 Task: Create in the project BullseyeWorks and in the Backlog issue 'Develop a new feature to allow for virtual reality or augmented reality experiences' a child issue 'Integration with career development systems', and assign it to team member softage.4@softage.net. Create in the project BullseyeWorks and in the Backlog issue 'Implement a new feature to allow for voice-based navigation and control of the system' a child issue 'Big data model interpretability and transparency remediation and testing', and assign it to team member softage.1@softage.net
Action: Mouse moved to (172, 46)
Screenshot: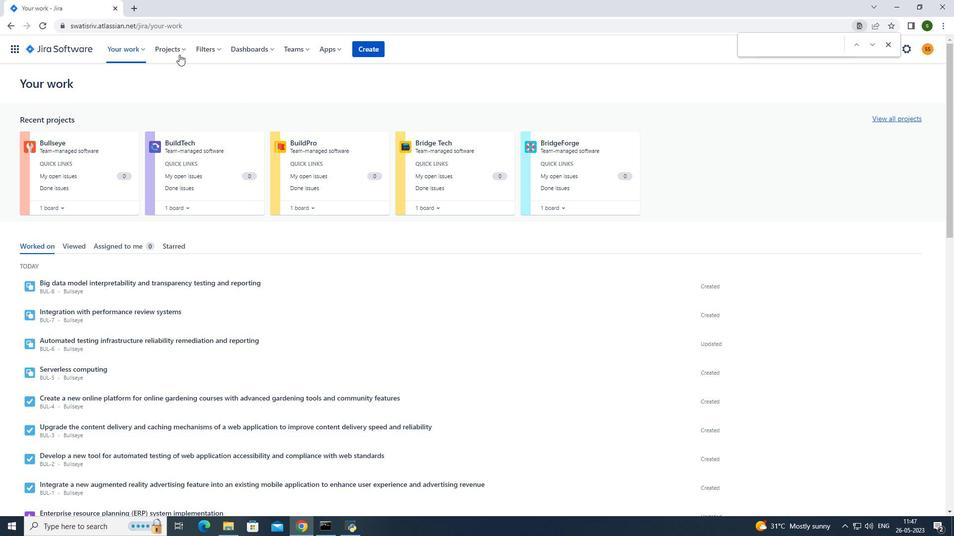 
Action: Mouse pressed left at (172, 46)
Screenshot: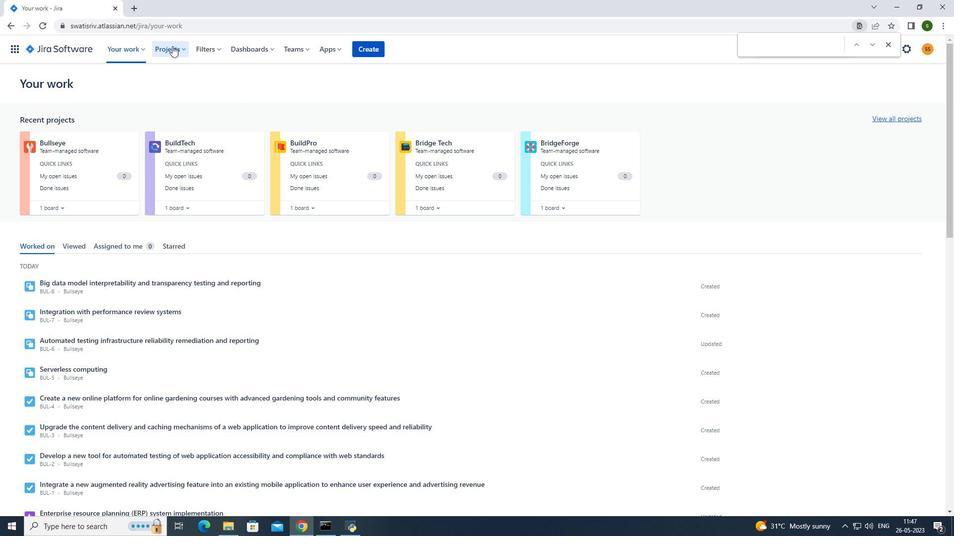 
Action: Mouse moved to (208, 85)
Screenshot: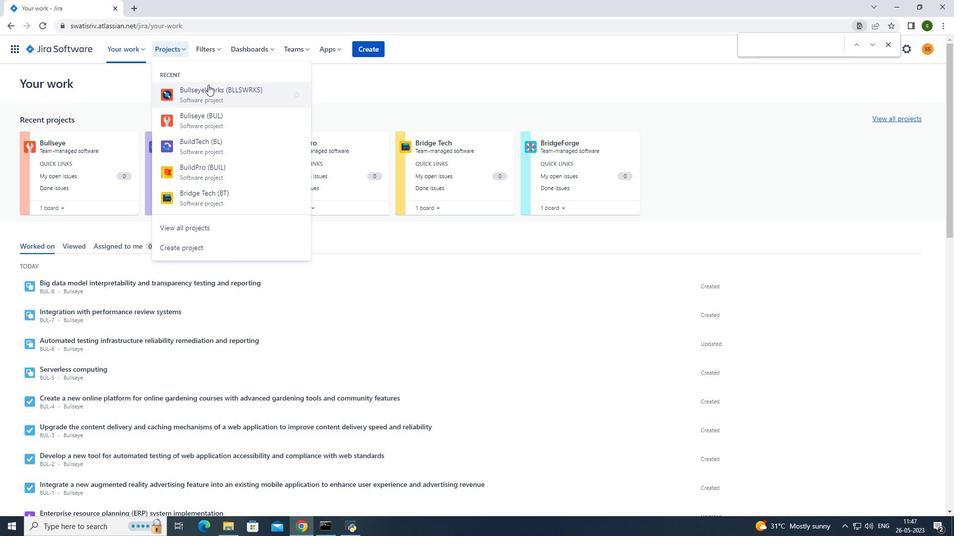 
Action: Mouse pressed left at (208, 85)
Screenshot: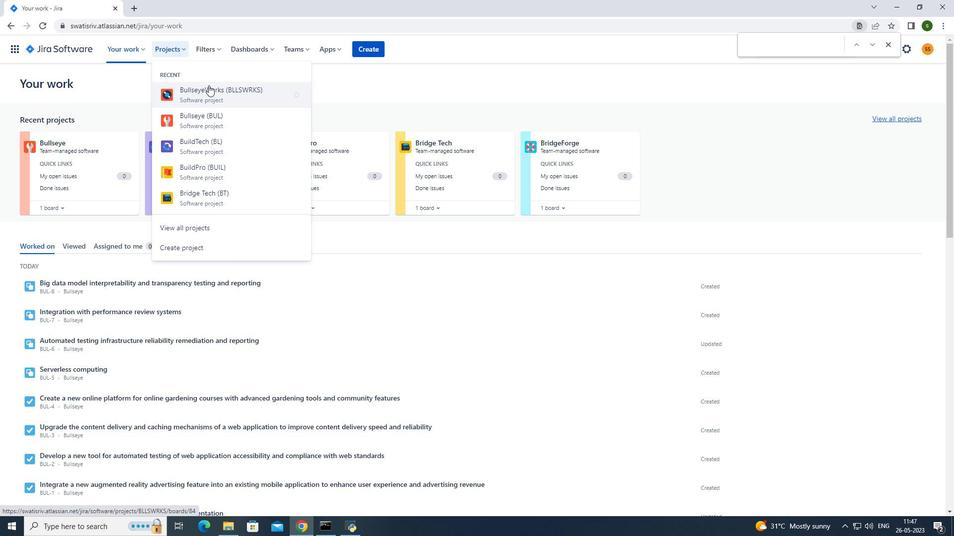 
Action: Mouse moved to (86, 153)
Screenshot: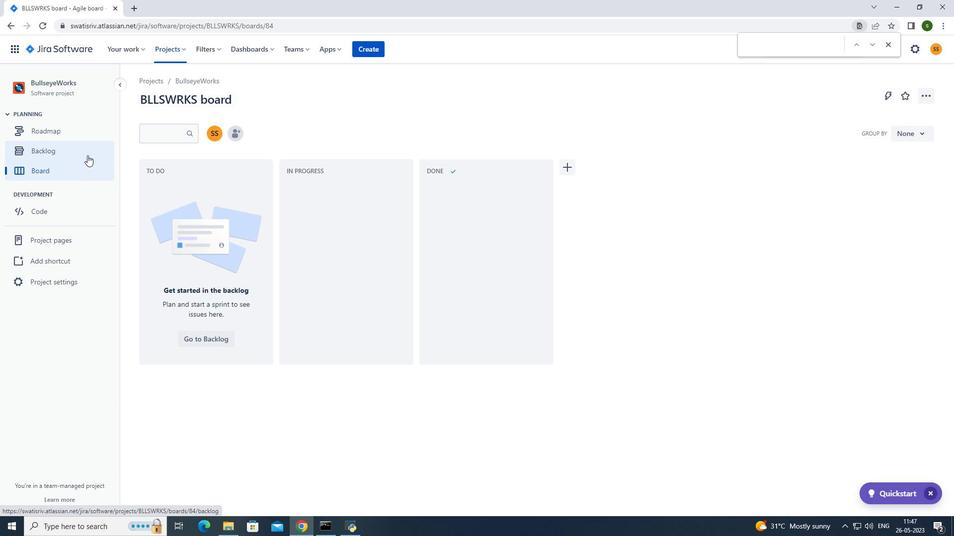 
Action: Mouse pressed left at (86, 153)
Screenshot: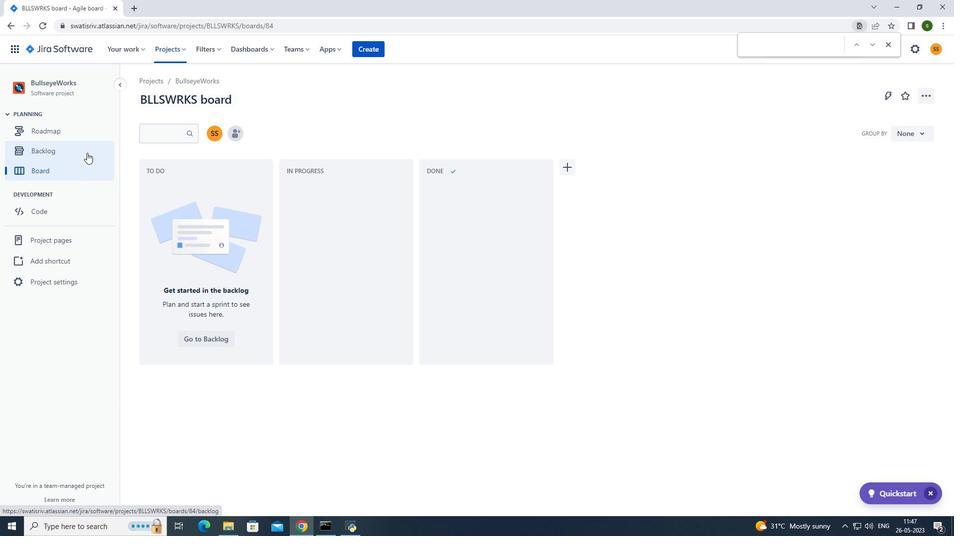 
Action: Mouse moved to (431, 308)
Screenshot: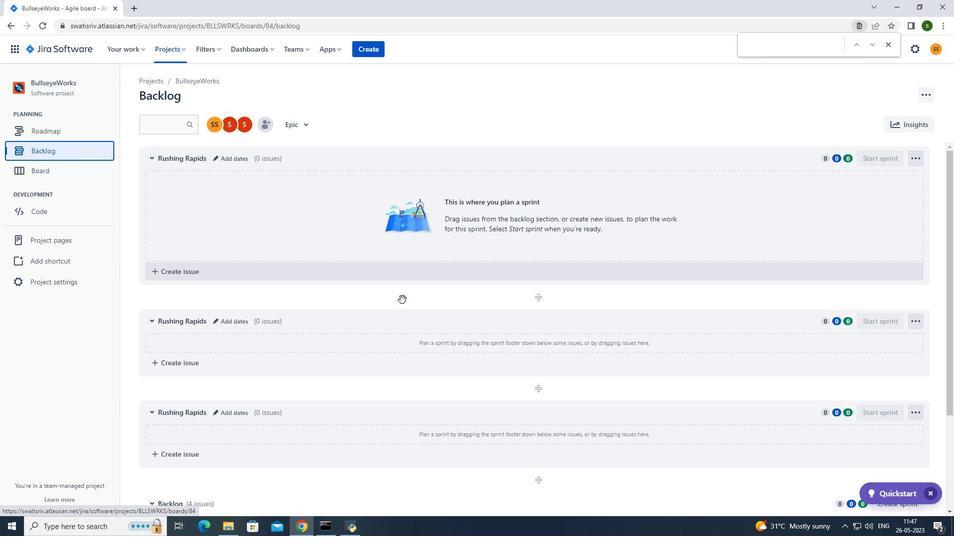 
Action: Mouse scrolled (431, 308) with delta (0, 0)
Screenshot: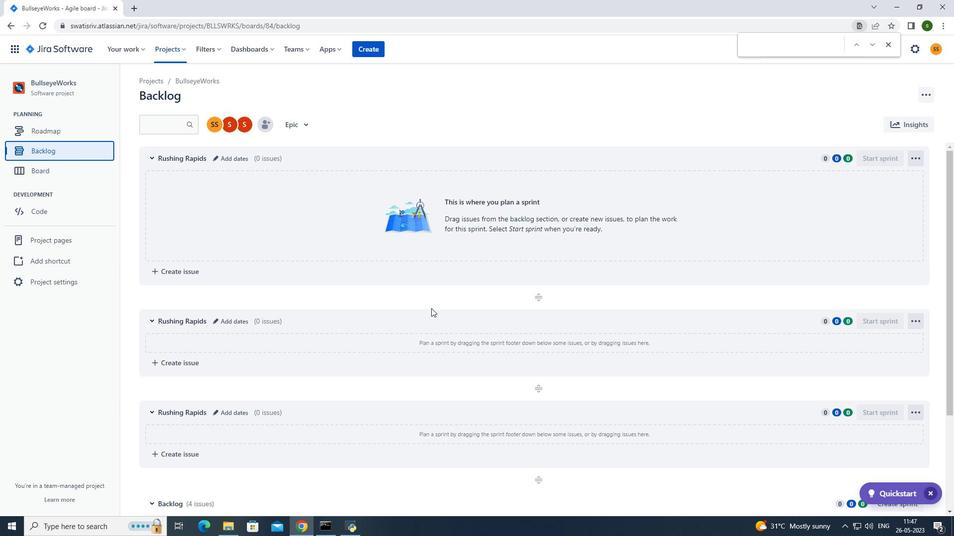 
Action: Mouse scrolled (431, 308) with delta (0, 0)
Screenshot: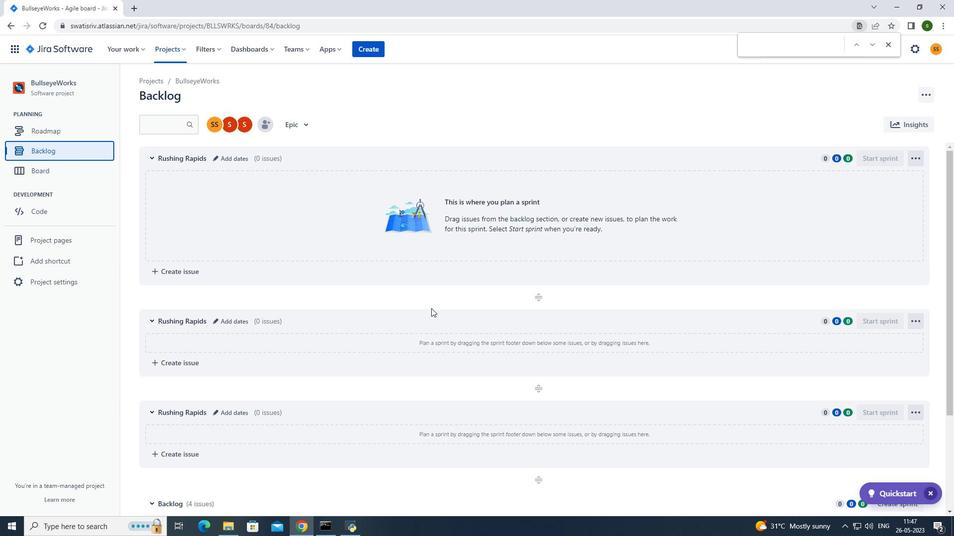 
Action: Mouse scrolled (431, 308) with delta (0, 0)
Screenshot: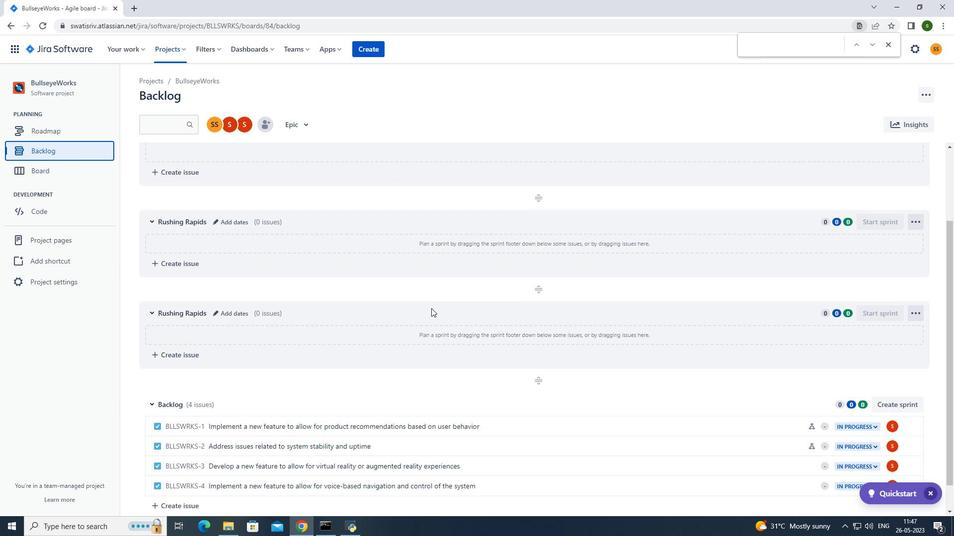 
Action: Mouse scrolled (431, 308) with delta (0, 0)
Screenshot: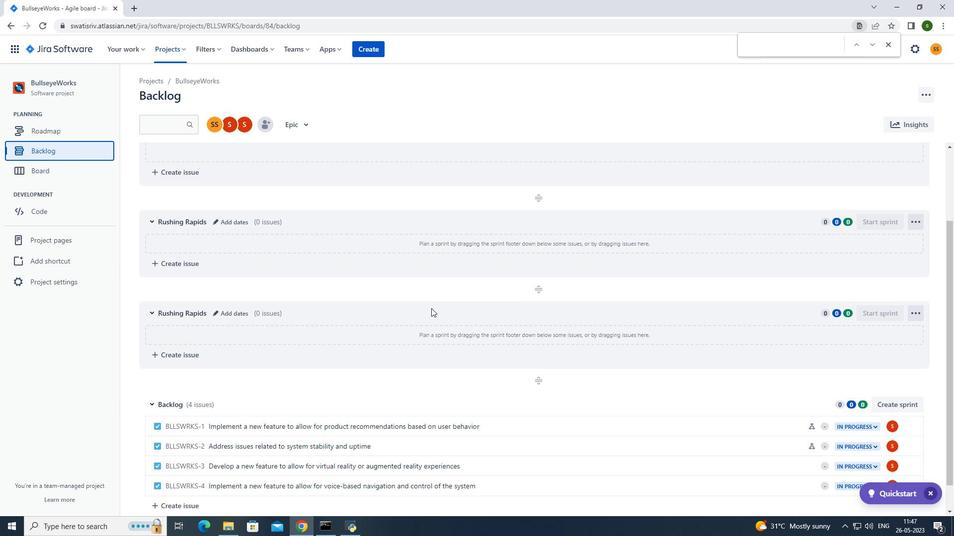 
Action: Mouse moved to (563, 434)
Screenshot: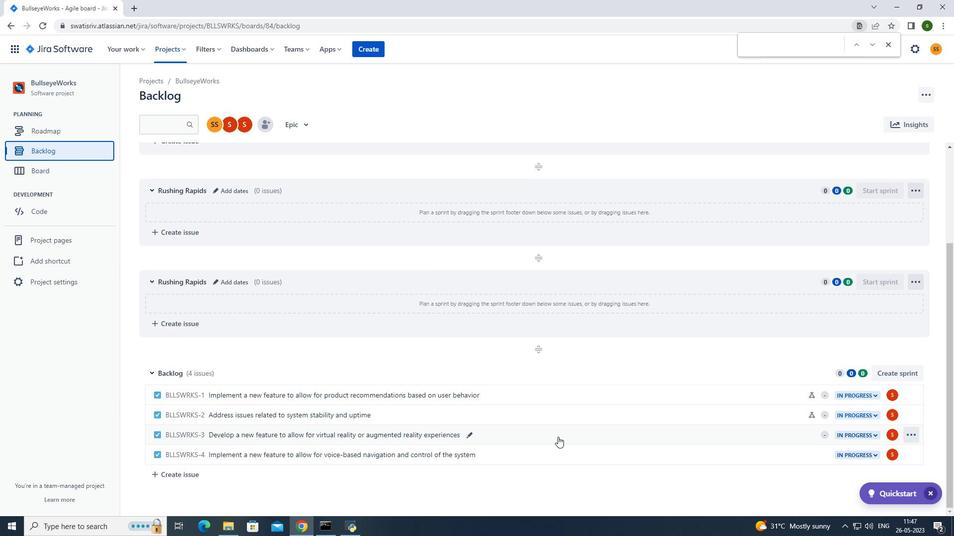 
Action: Mouse pressed left at (563, 434)
Screenshot: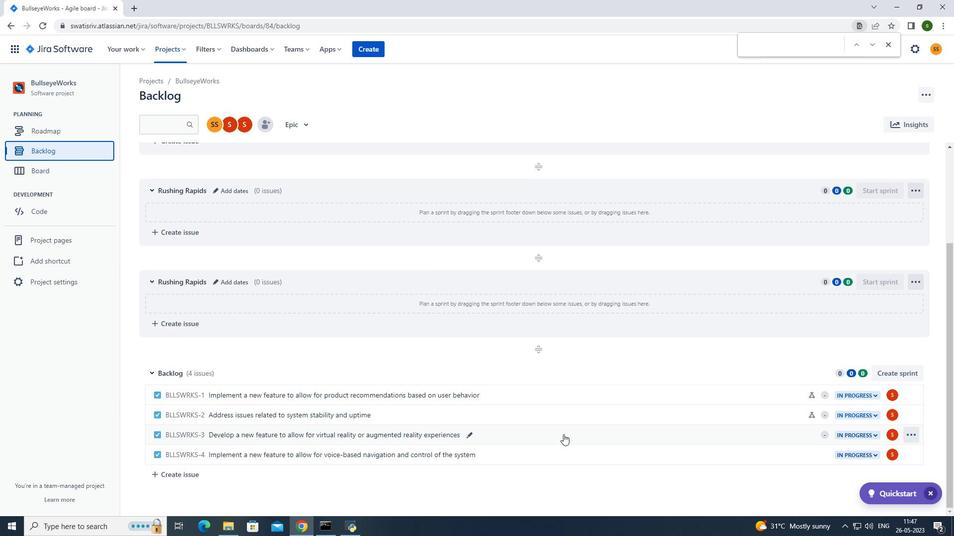 
Action: Mouse moved to (772, 221)
Screenshot: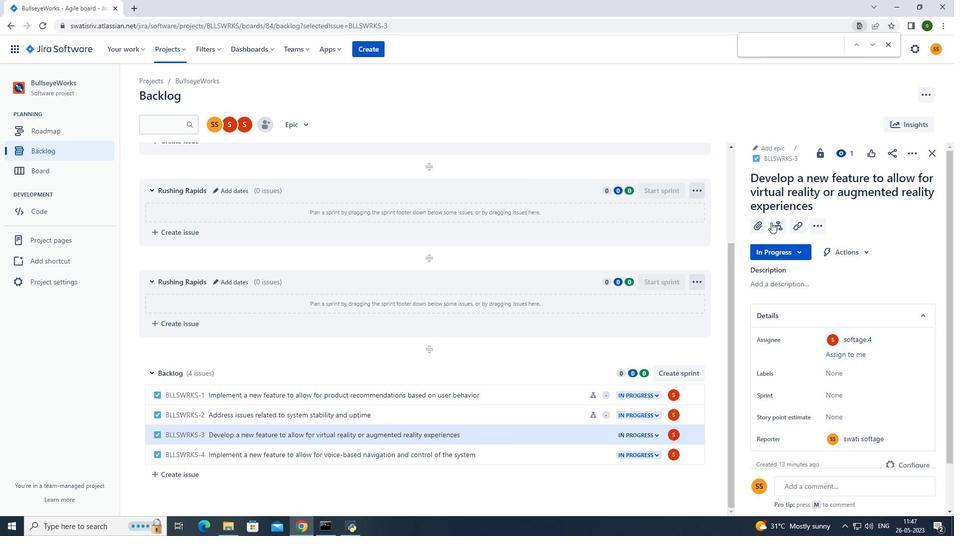 
Action: Mouse pressed left at (772, 221)
Screenshot: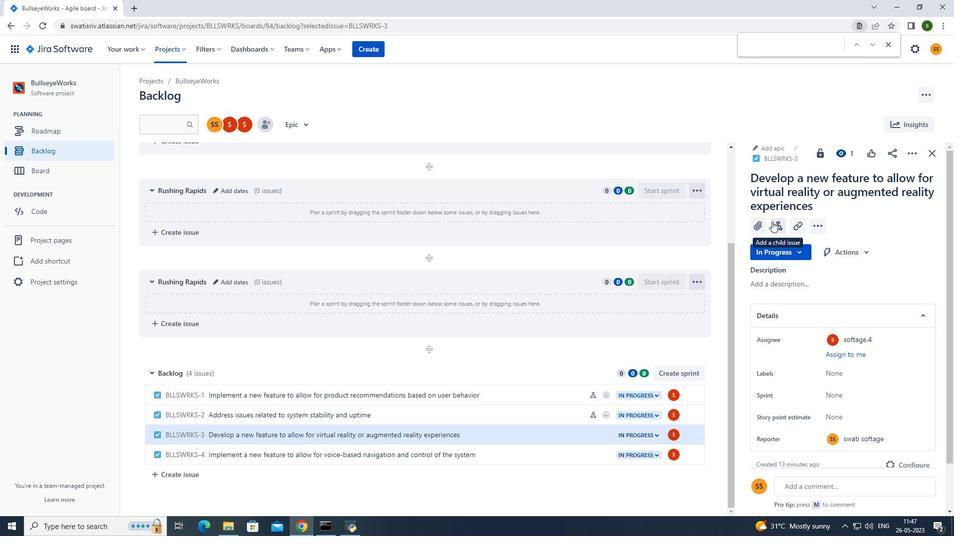 
Action: Mouse moved to (790, 323)
Screenshot: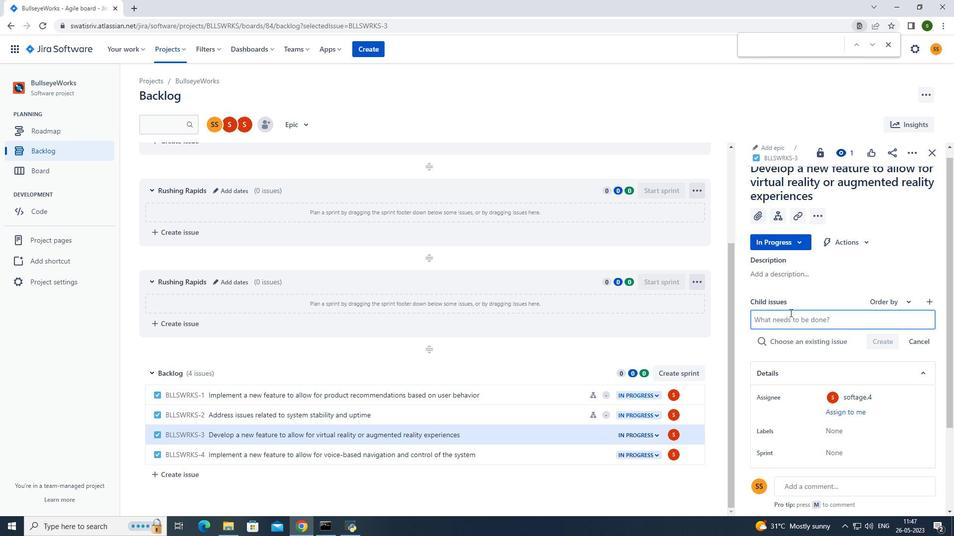 
Action: Mouse pressed left at (790, 323)
Screenshot: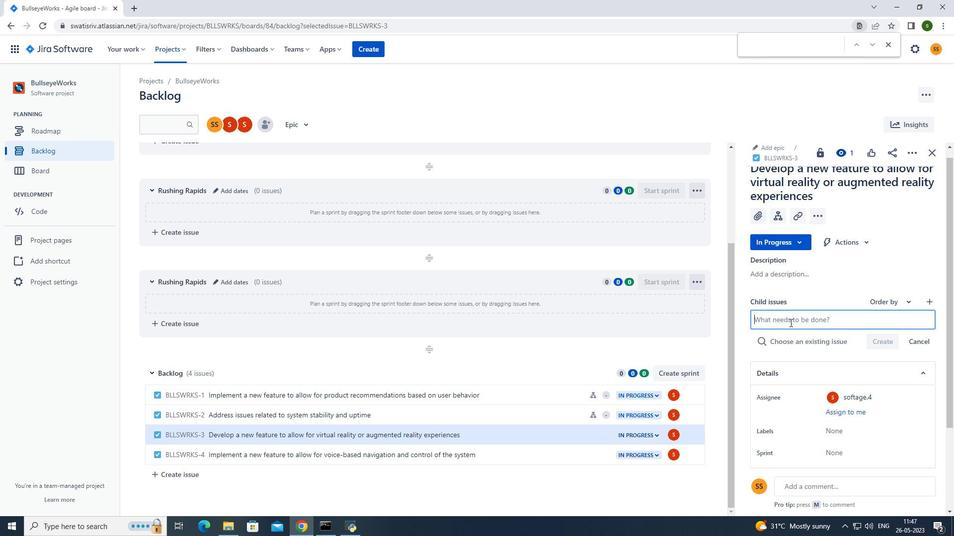 
Action: Mouse moved to (790, 323)
Screenshot: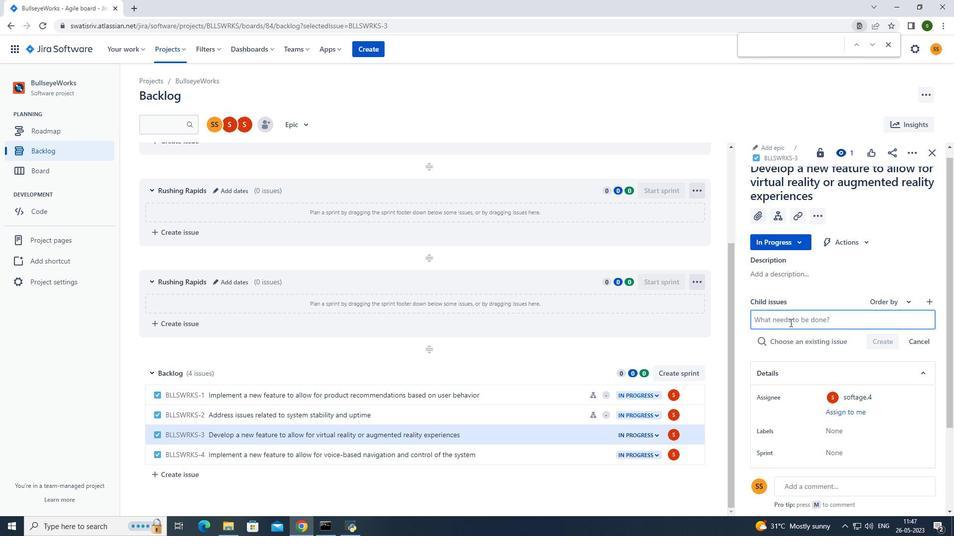
Action: Key pressed <Key.caps_lock>I<Key.caps_lock>ntegration<Key.space>with<Key.space>career<Key.space>development<Key.space>systems<Key.enter>
Screenshot: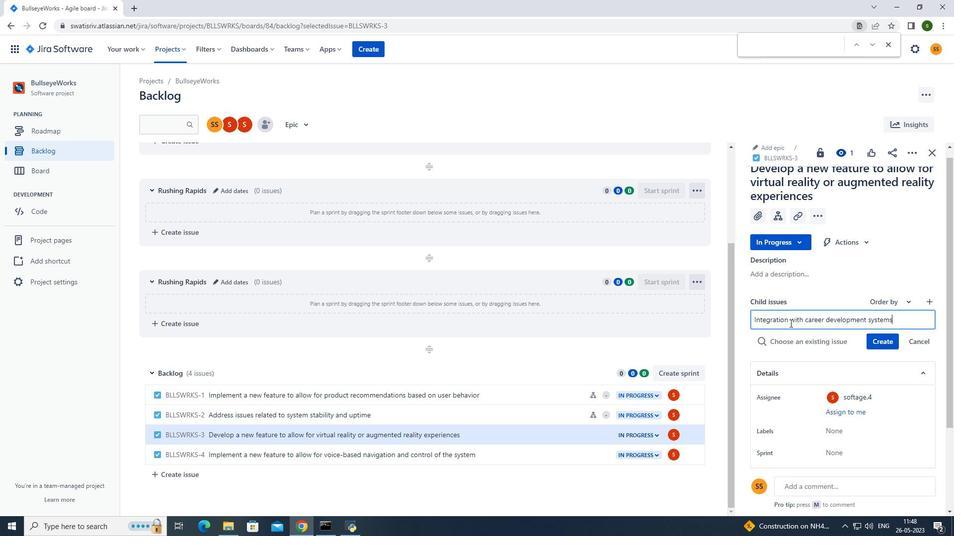 
Action: Mouse moved to (890, 323)
Screenshot: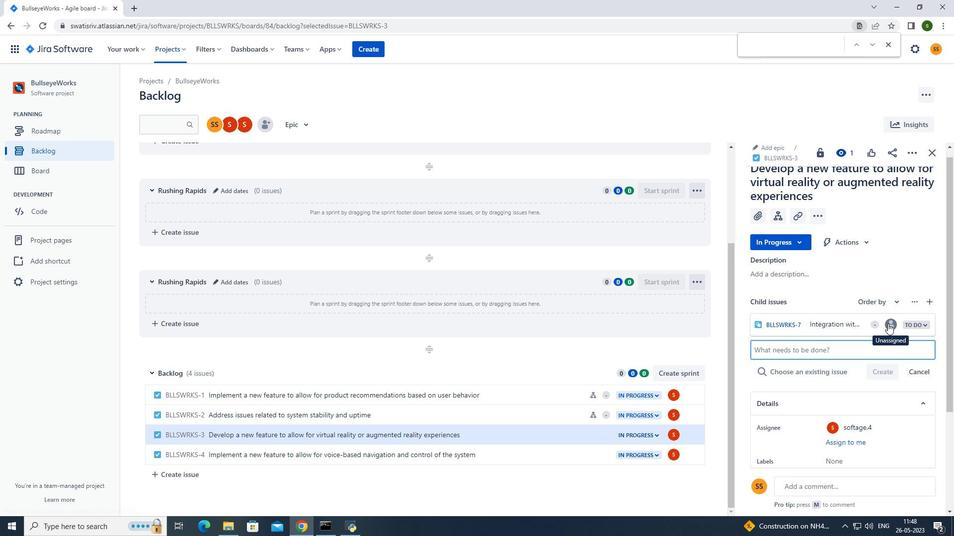 
Action: Mouse pressed left at (890, 323)
Screenshot: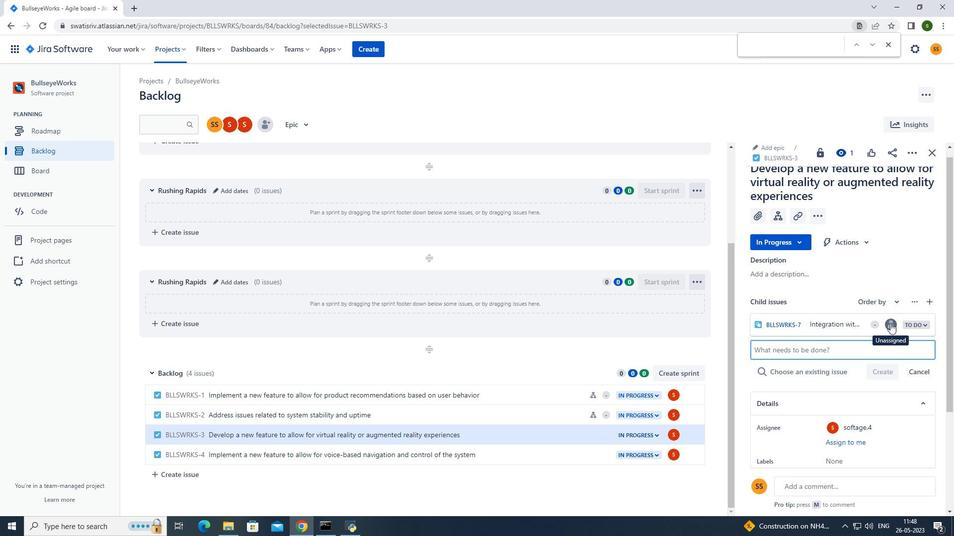 
Action: Mouse moved to (806, 272)
Screenshot: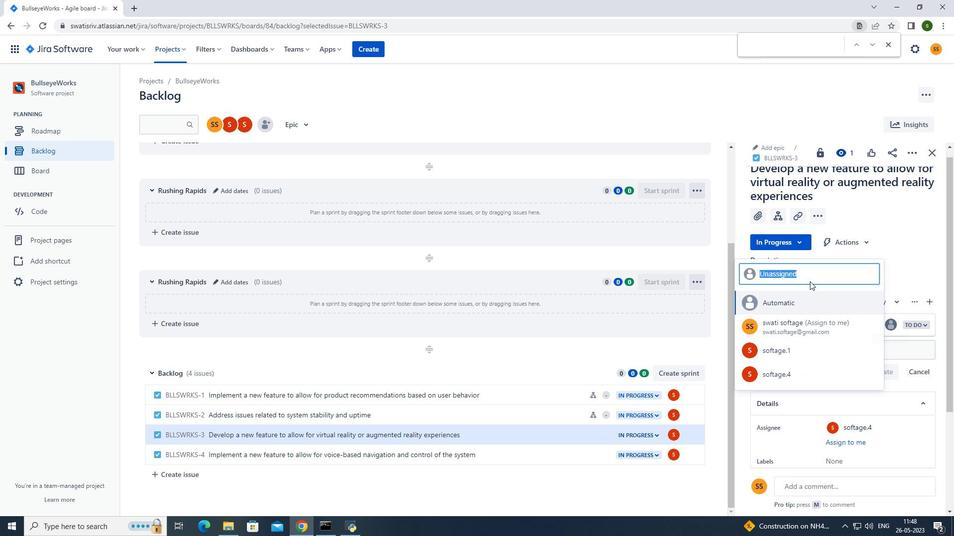 
Action: Key pressed softage.4<Key.shift>@softage.net
Screenshot: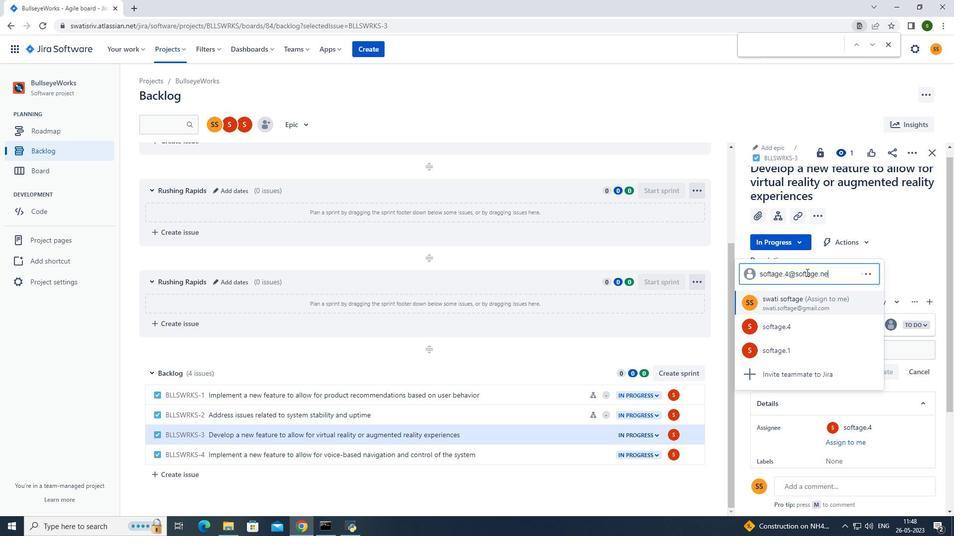 
Action: Mouse moved to (800, 324)
Screenshot: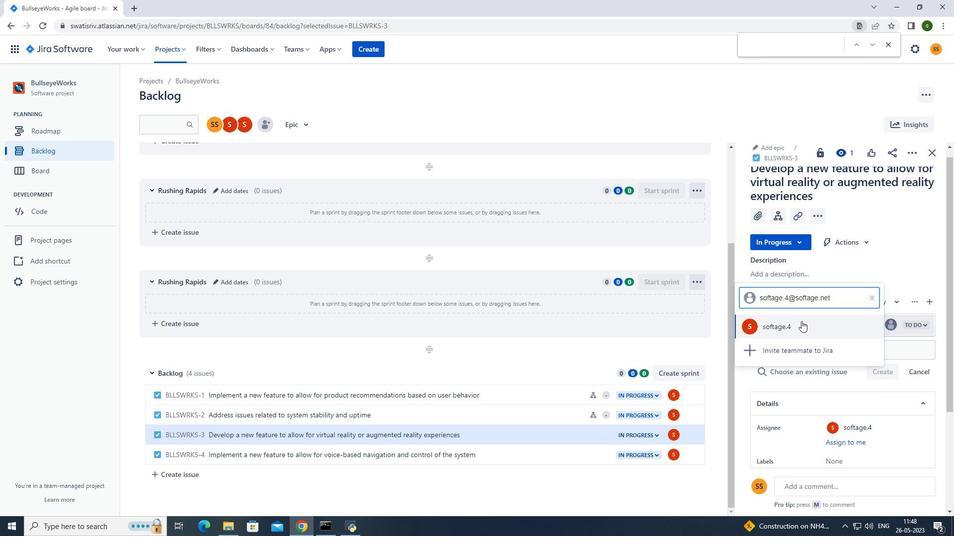 
Action: Mouse pressed left at (800, 324)
Screenshot: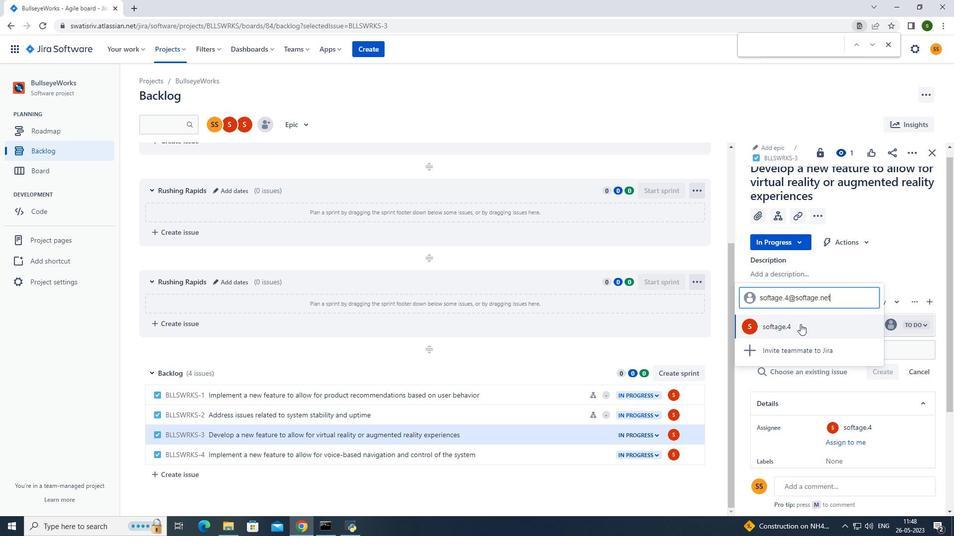 
Action: Mouse moved to (406, 108)
Screenshot: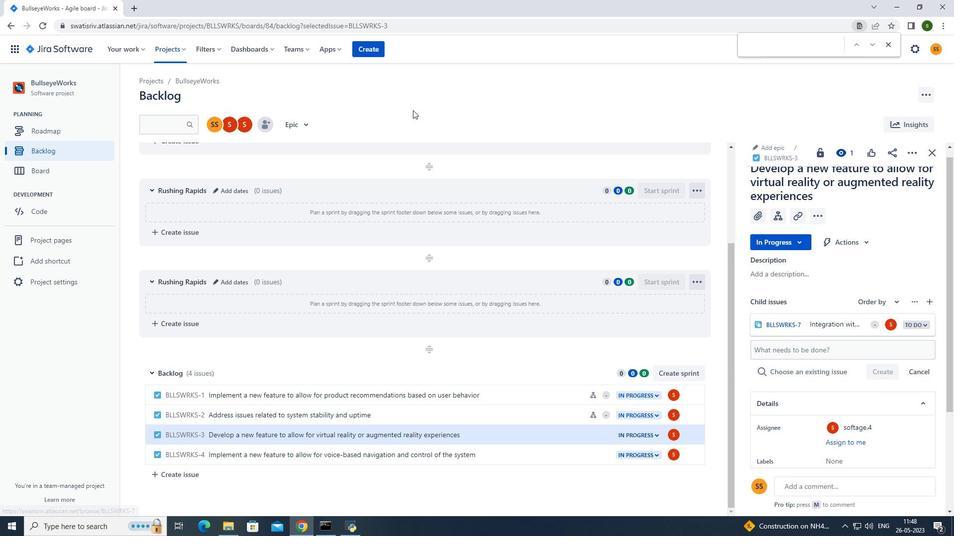 
Action: Mouse pressed left at (406, 108)
Screenshot: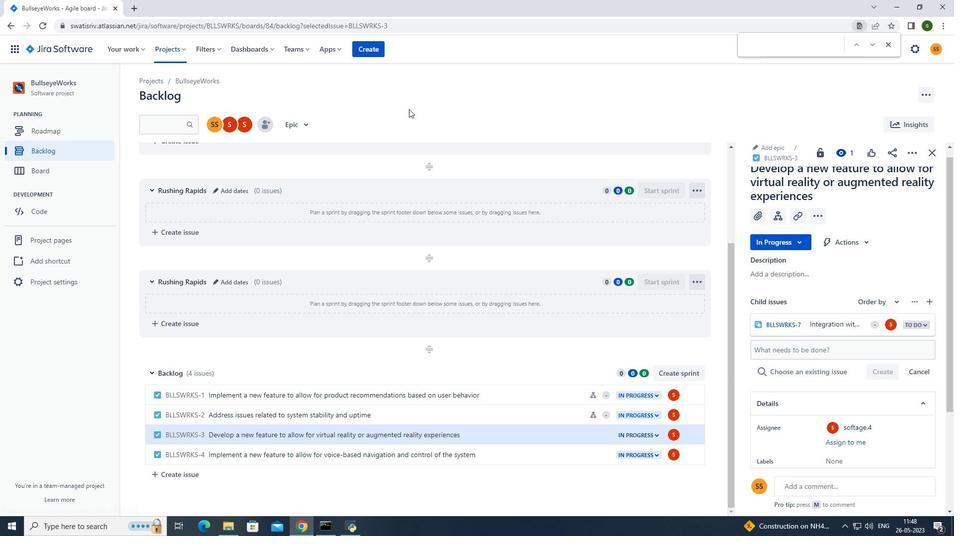 
Action: Mouse moved to (169, 46)
Screenshot: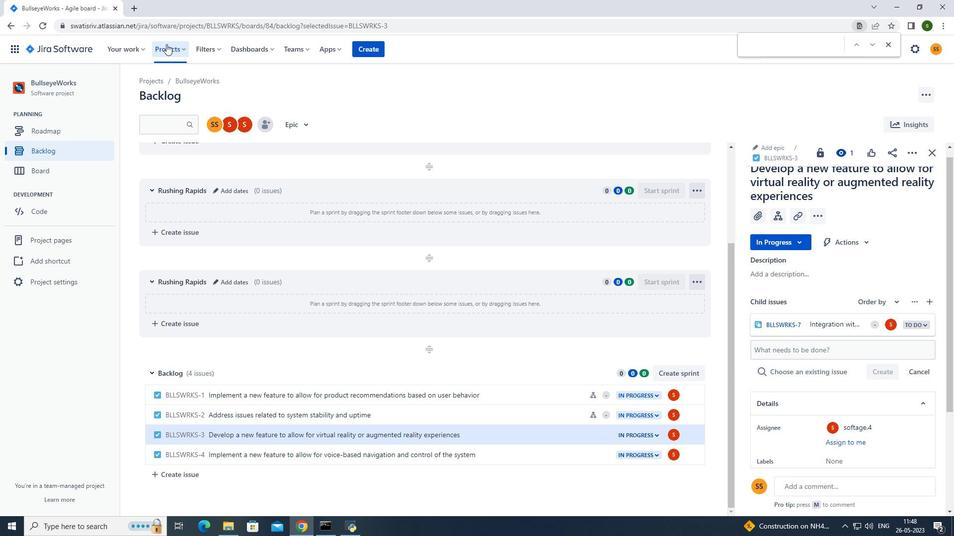 
Action: Mouse pressed left at (169, 46)
Screenshot: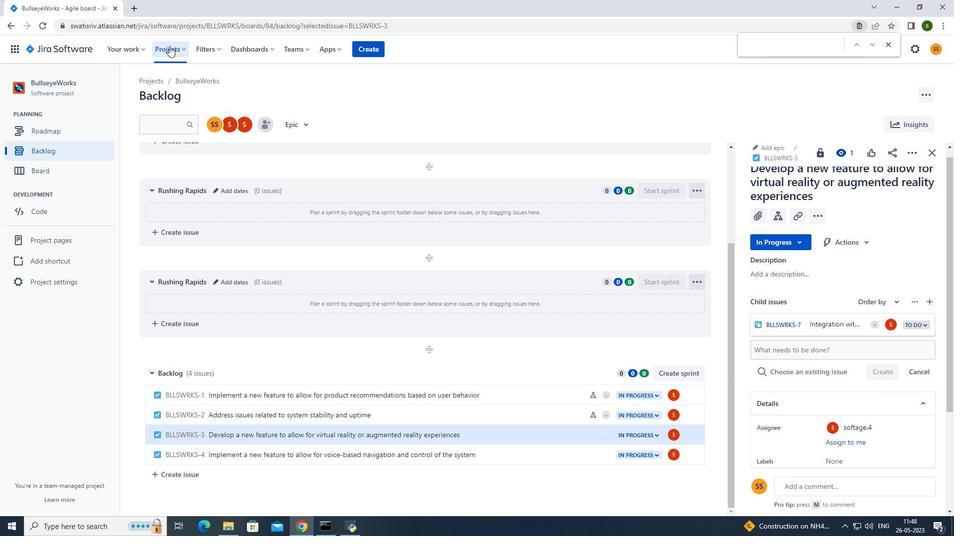 
Action: Mouse moved to (193, 94)
Screenshot: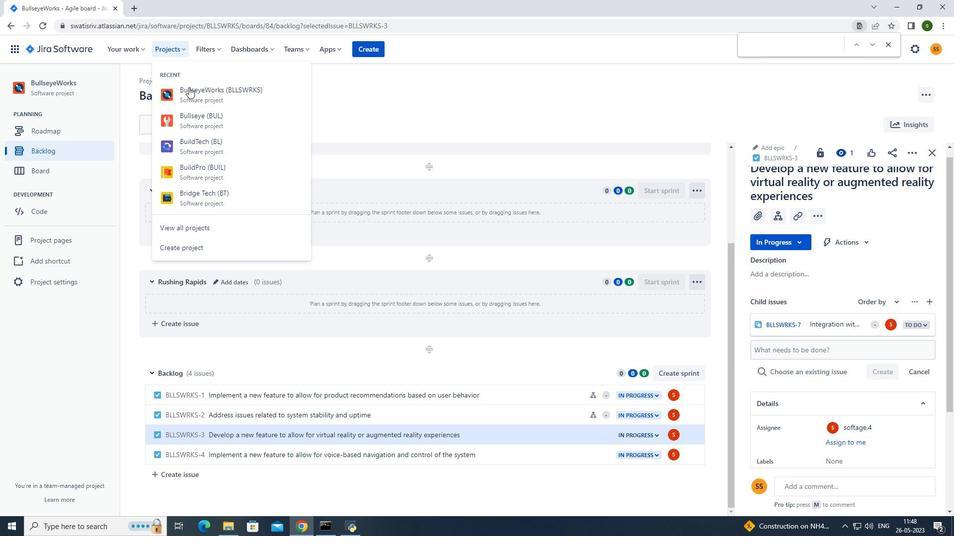 
Action: Mouse pressed left at (193, 94)
Screenshot: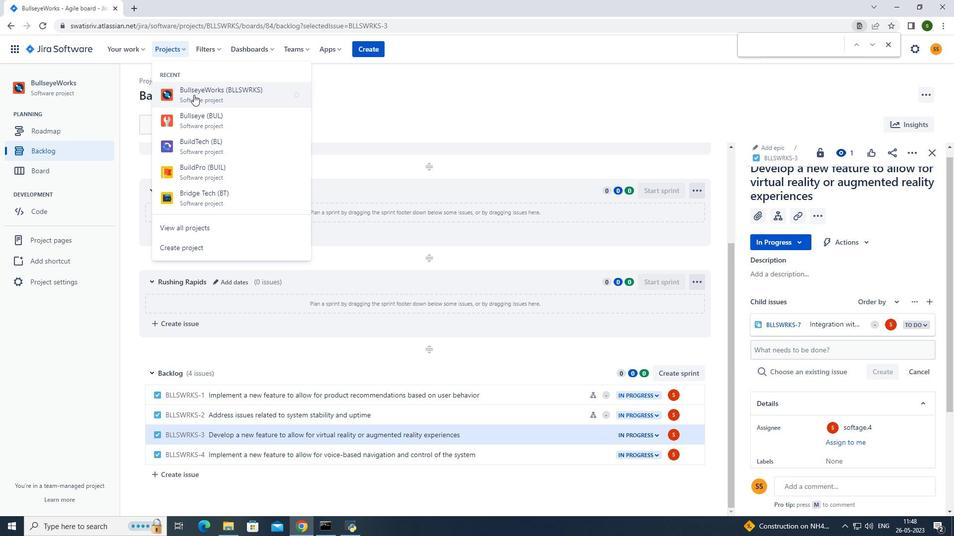 
Action: Mouse moved to (83, 149)
Screenshot: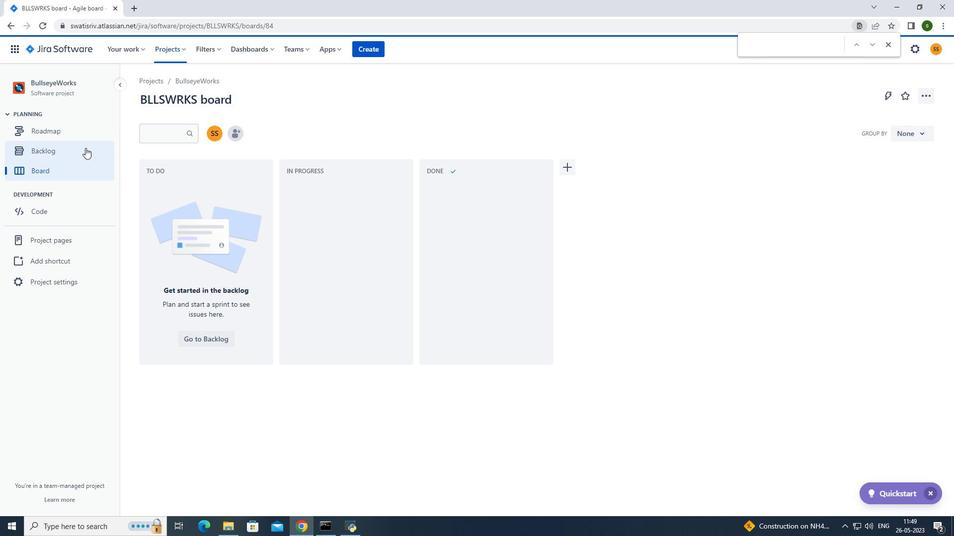 
Action: Mouse pressed left at (83, 149)
Screenshot: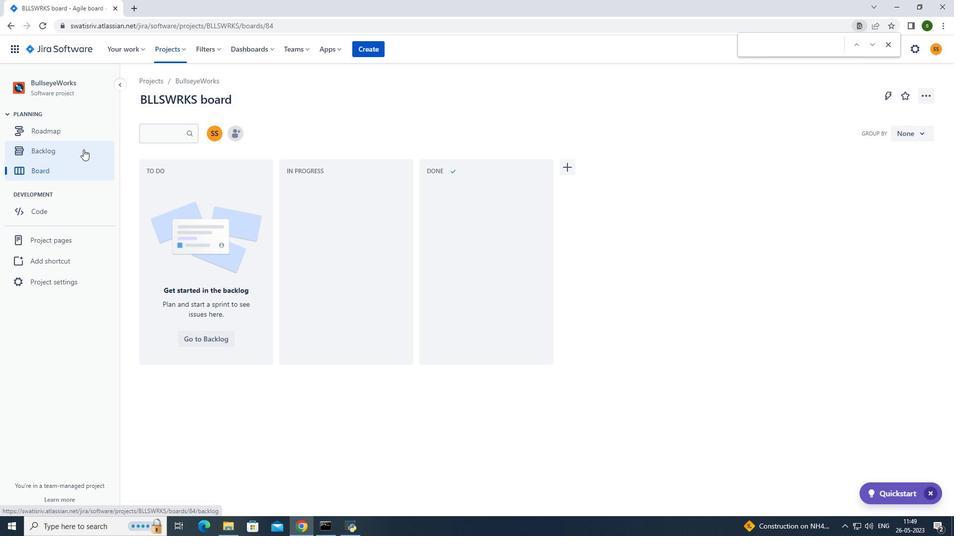 
Action: Mouse moved to (375, 325)
Screenshot: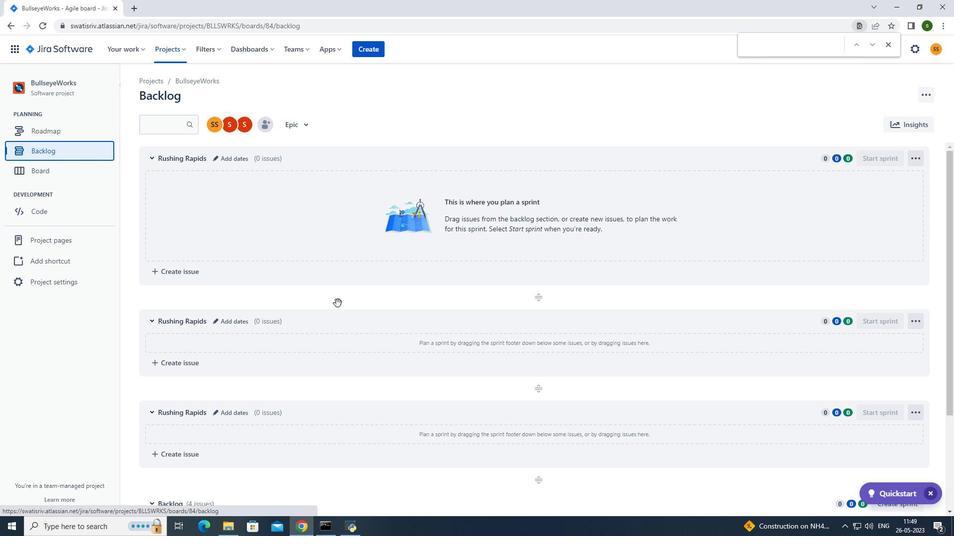 
Action: Mouse scrolled (375, 324) with delta (0, 0)
Screenshot: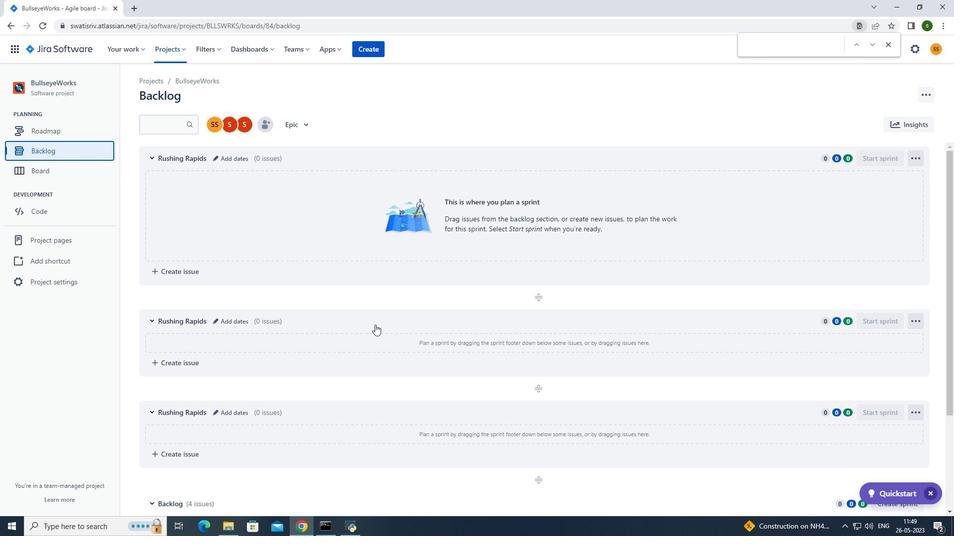 
Action: Mouse scrolled (375, 324) with delta (0, 0)
Screenshot: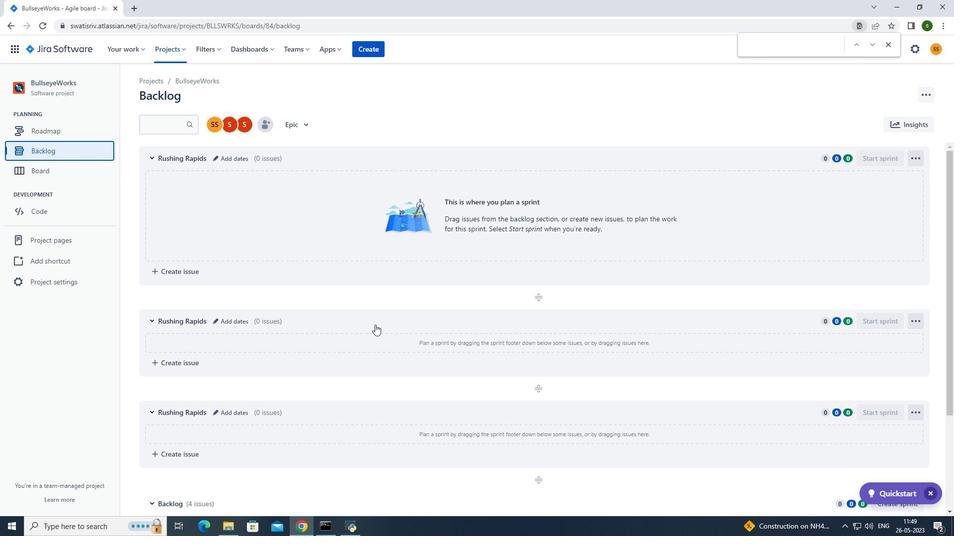 
Action: Mouse scrolled (375, 324) with delta (0, 0)
Screenshot: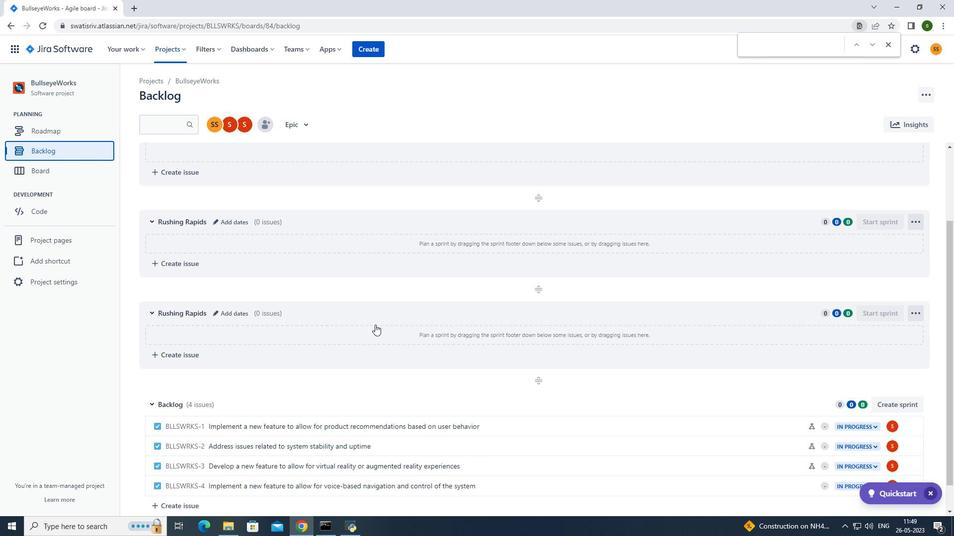 
Action: Mouse scrolled (375, 324) with delta (0, 0)
Screenshot: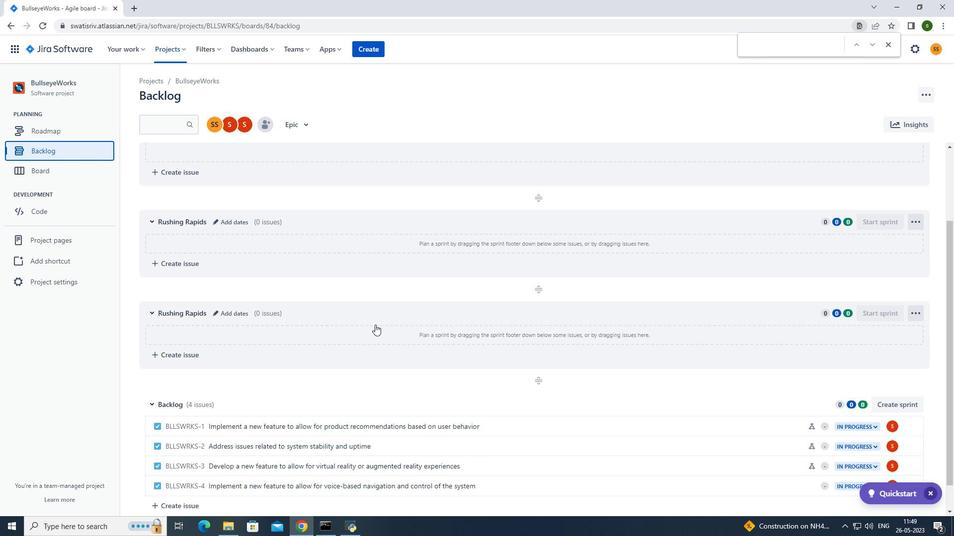 
Action: Mouse scrolled (375, 324) with delta (0, 0)
Screenshot: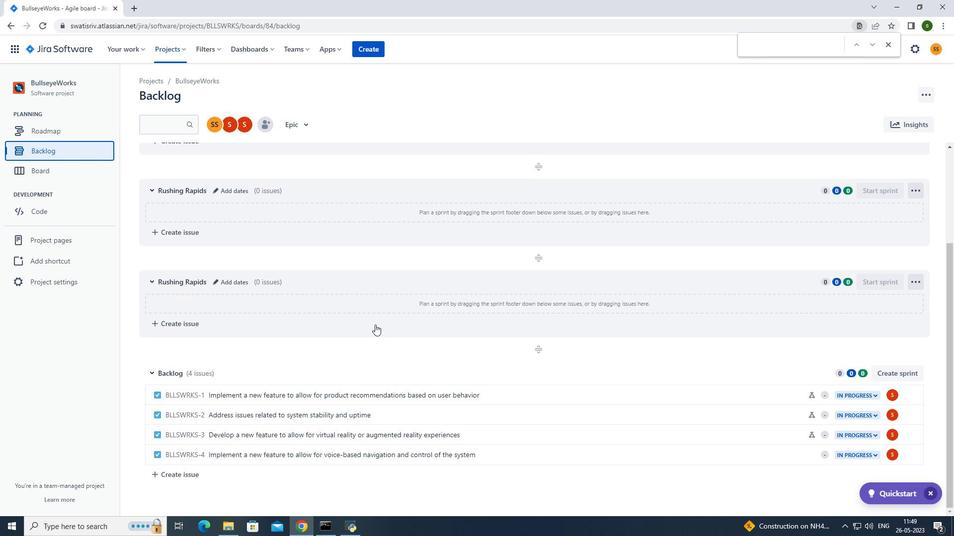 
Action: Mouse moved to (568, 455)
Screenshot: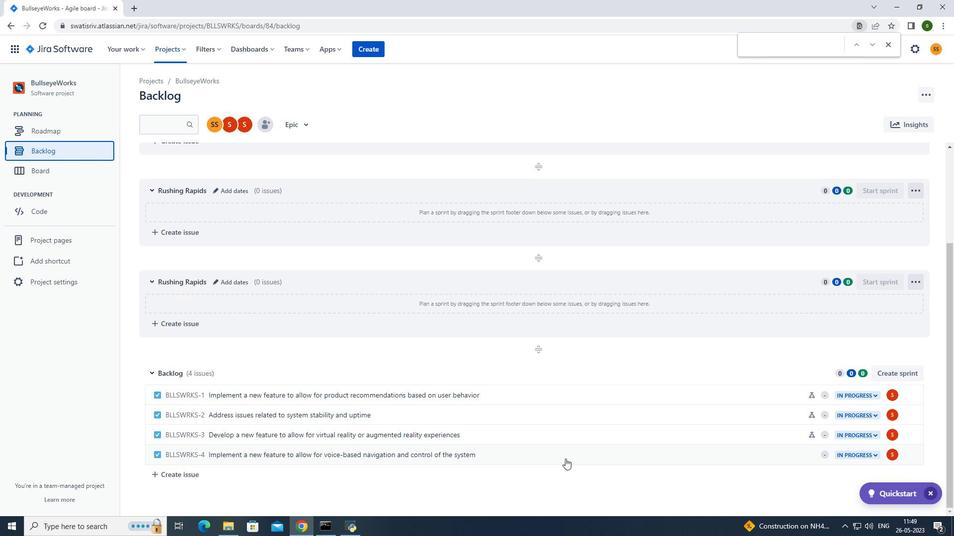 
Action: Mouse pressed left at (568, 455)
Screenshot: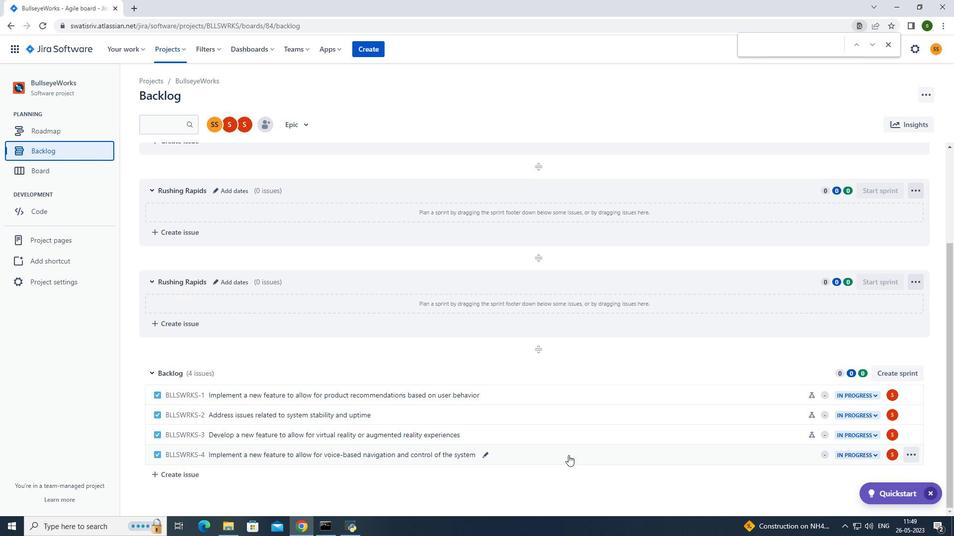 
Action: Mouse moved to (783, 226)
Screenshot: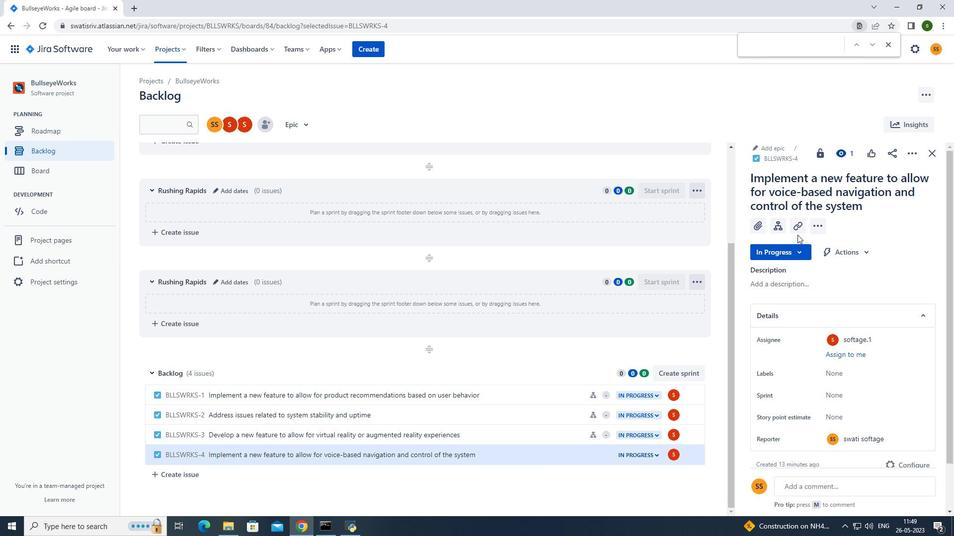 
Action: Mouse pressed left at (783, 226)
Screenshot: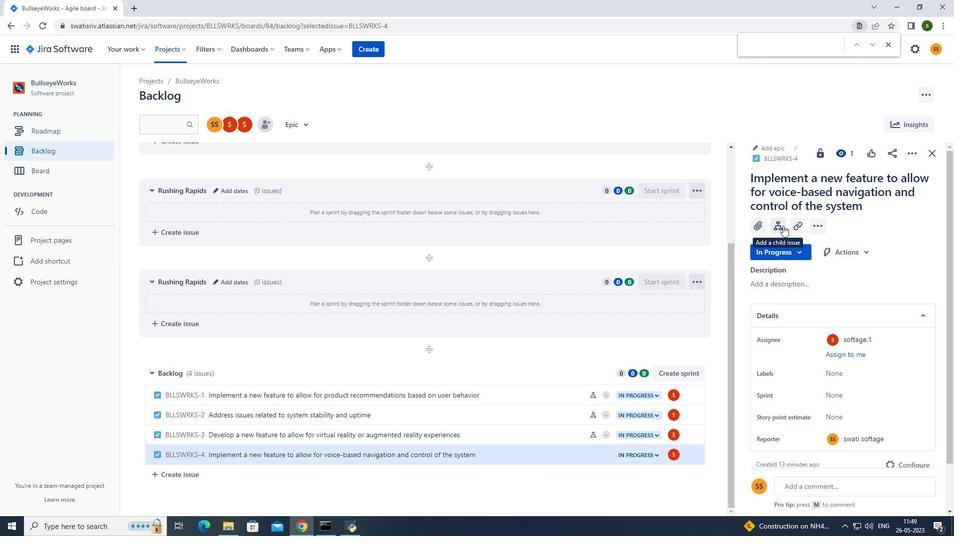 
Action: Mouse moved to (799, 315)
Screenshot: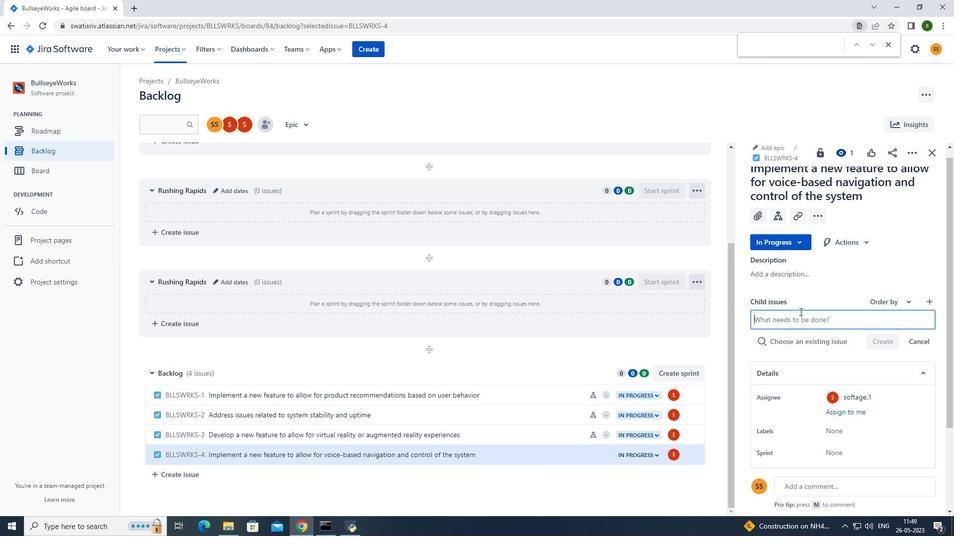 
Action: Mouse pressed left at (799, 315)
Screenshot: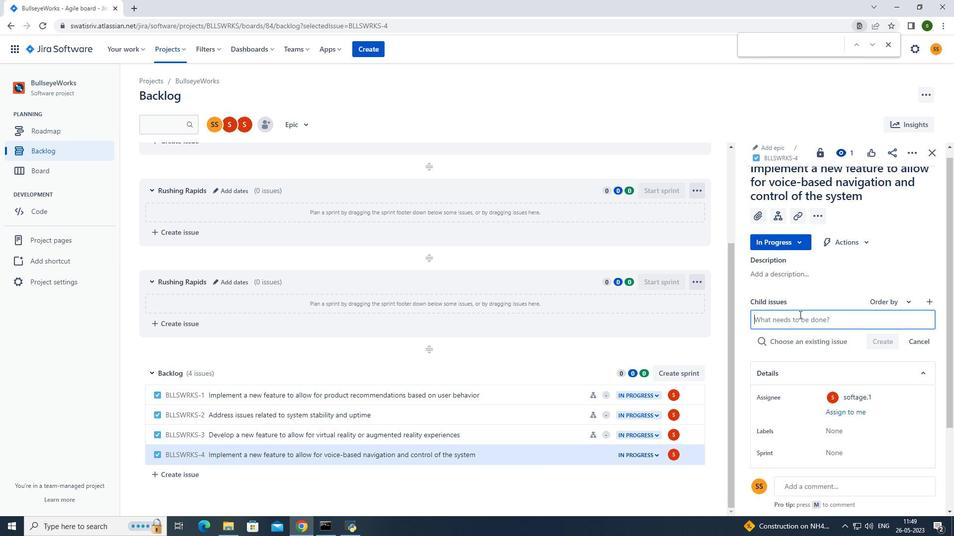 
Action: Mouse moved to (789, 325)
Screenshot: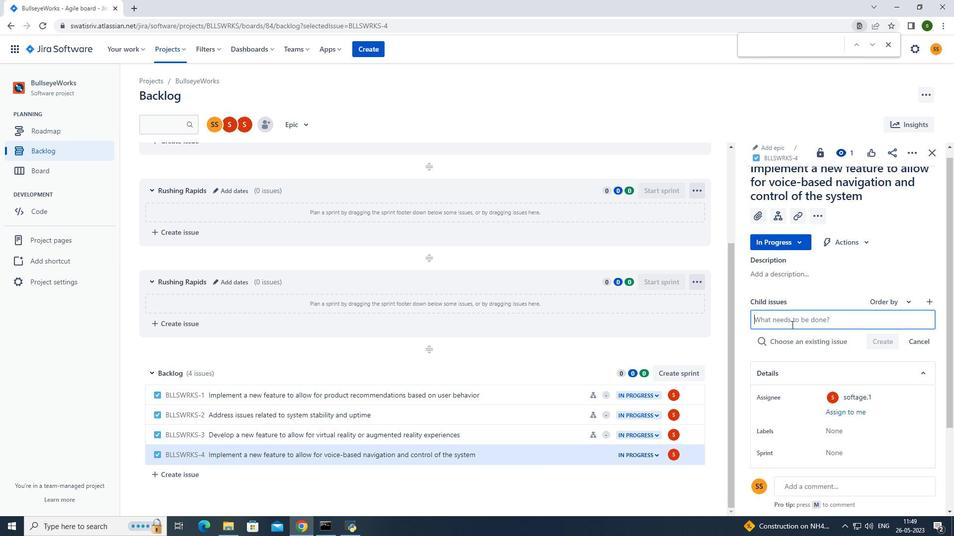 
Action: Key pressed <Key.caps_lock>
Screenshot: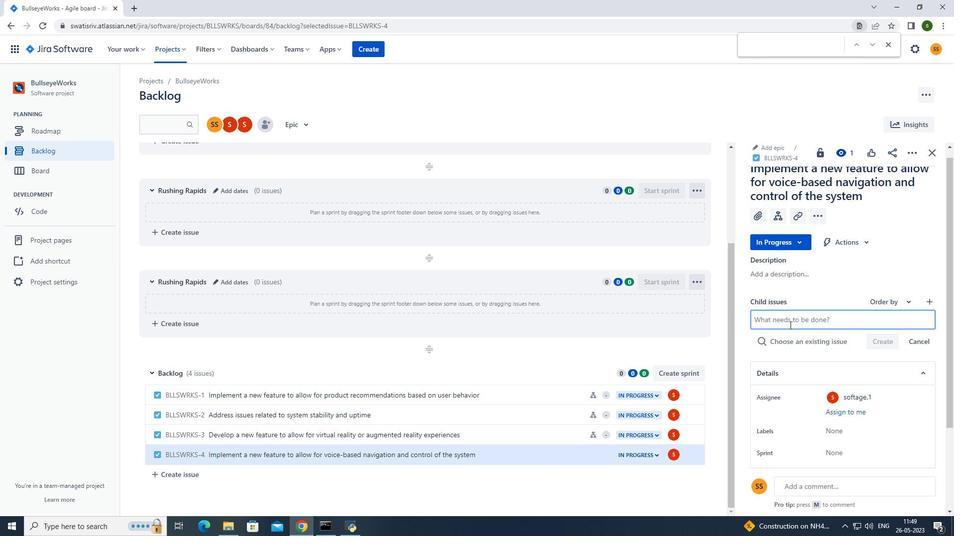 
Action: Mouse moved to (789, 325)
Screenshot: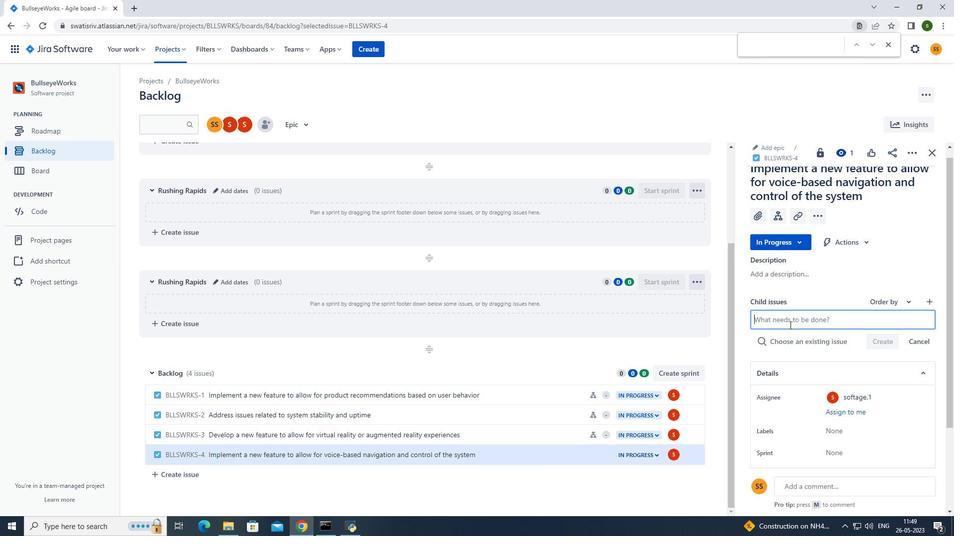 
Action: Key pressed B<Key.caps_lock>ig<Key.space>data<Key.space>model<Key.space>interpretability<Key.space>and<Key.space>transparency<Key.space>remediation<Key.space>and<Key.space>testing<Key.enter>
Screenshot: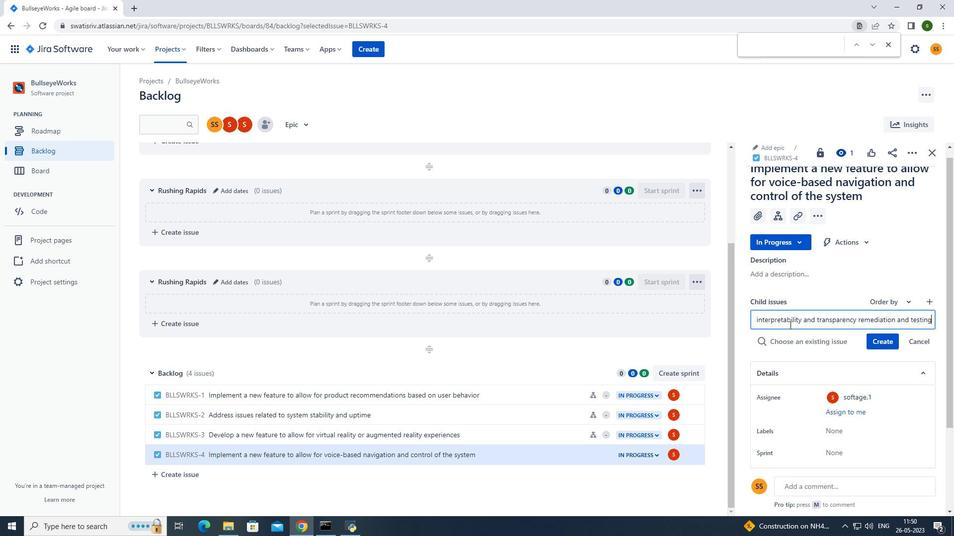 
Action: Mouse moved to (891, 322)
Screenshot: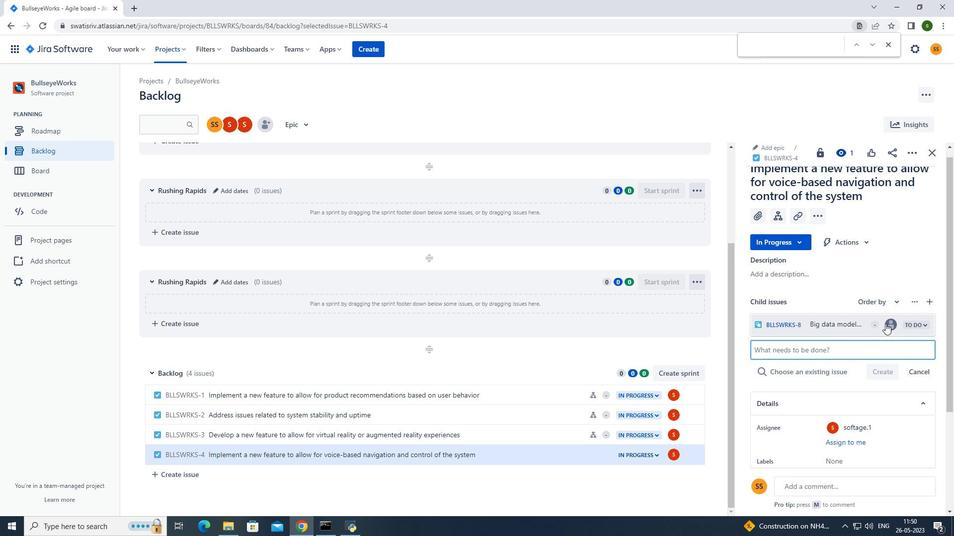
Action: Mouse pressed left at (891, 322)
Screenshot: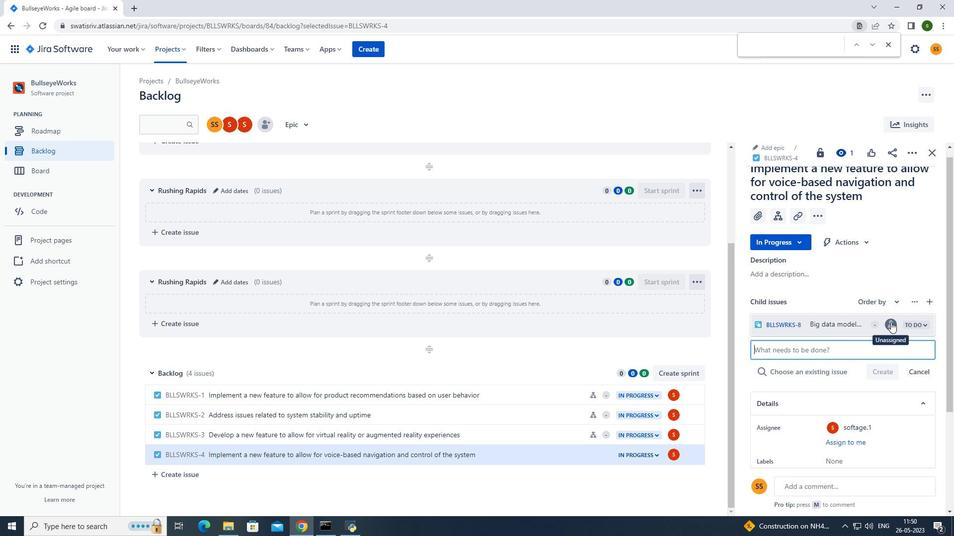 
Action: Mouse moved to (805, 271)
Screenshot: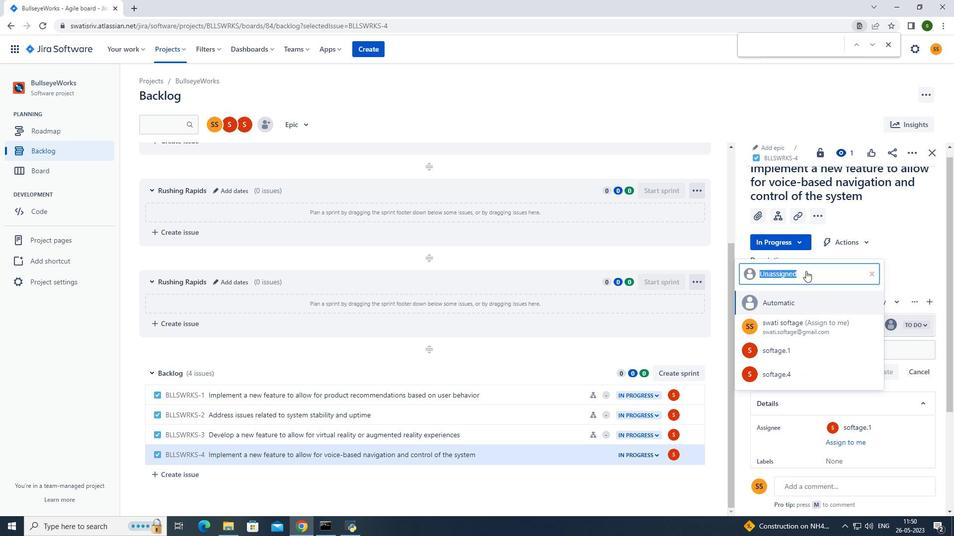 
Action: Key pressed softage.1<Key.shift>@softage.net
Screenshot: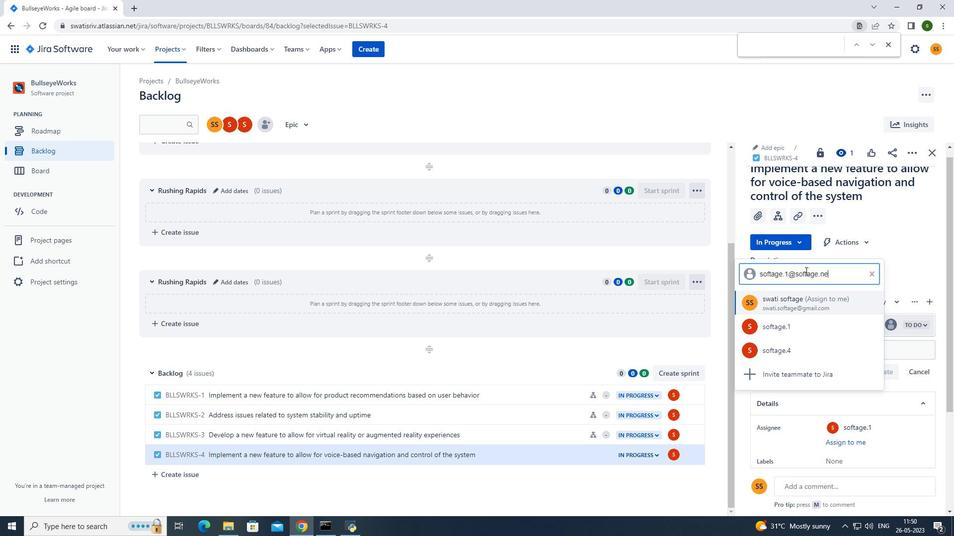 
Action: Mouse moved to (808, 327)
Screenshot: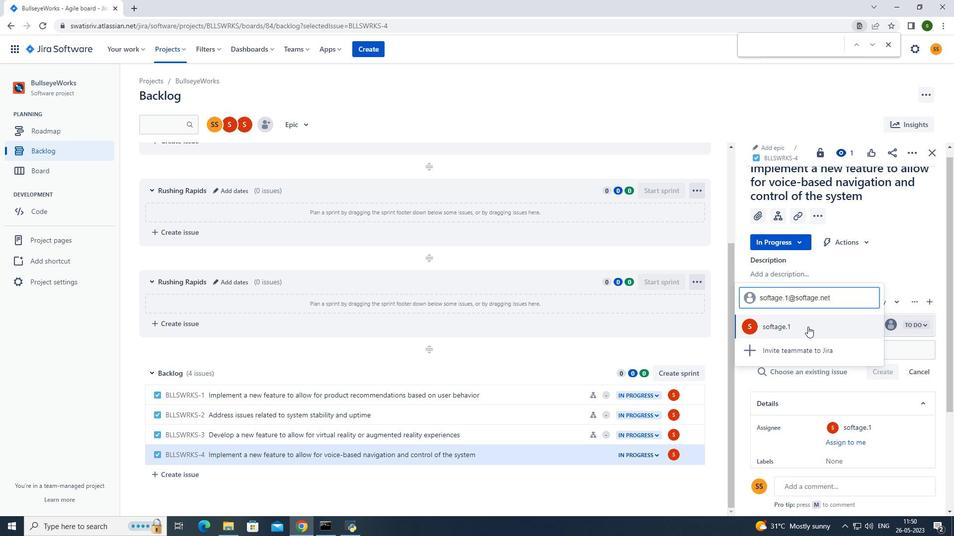 
Action: Mouse pressed left at (808, 327)
Screenshot: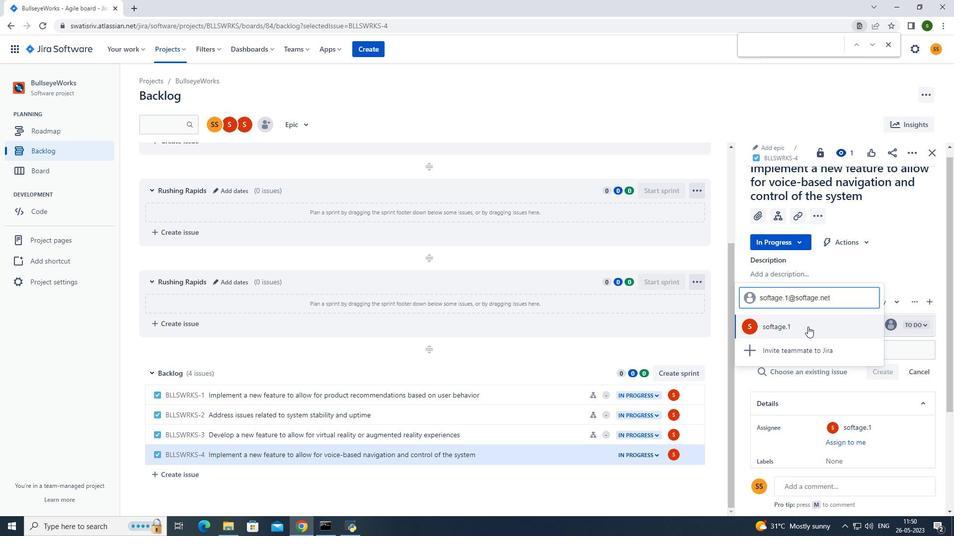 
Action: Mouse moved to (448, 107)
Screenshot: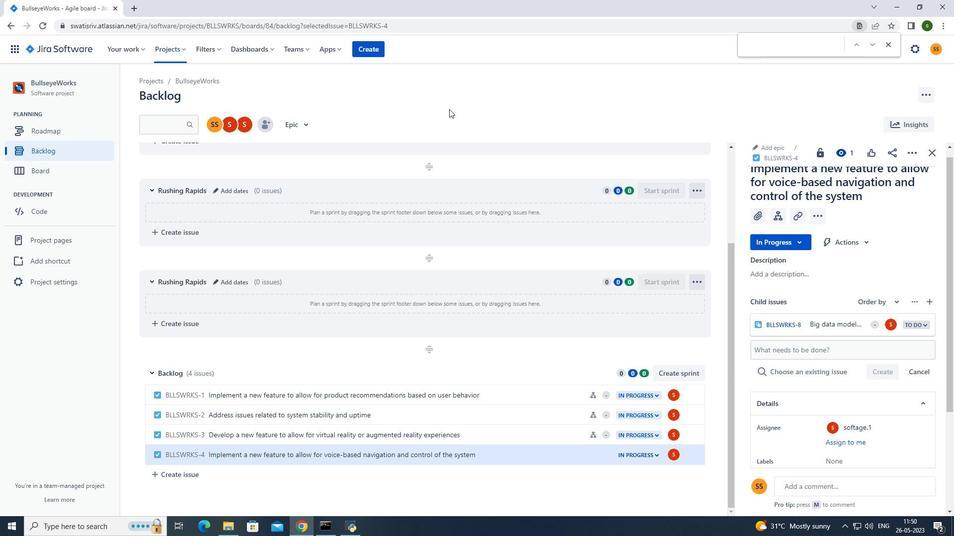 
Action: Mouse pressed left at (448, 107)
Screenshot: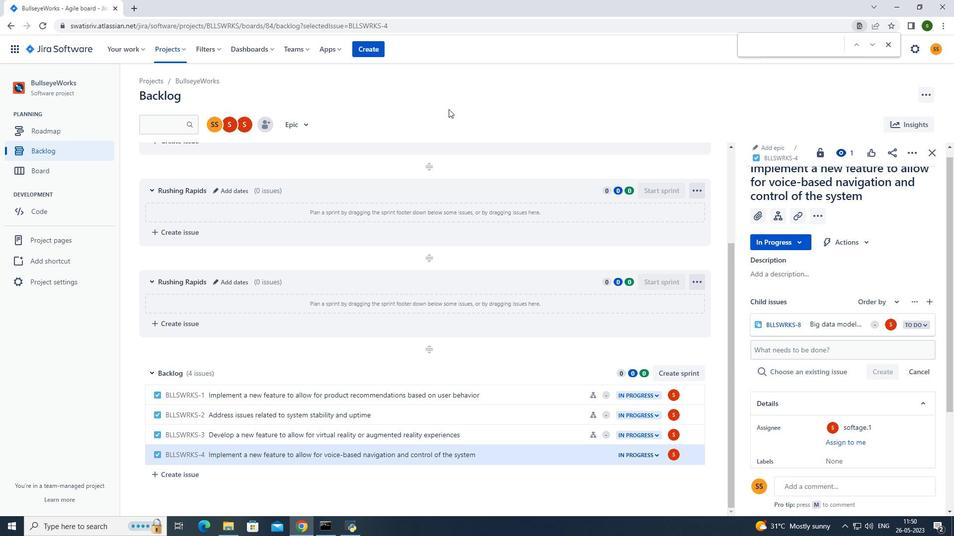 
